 Task: Create a rule in Outlook to move emails from a specific sender to a designated folder.
Action: Mouse moved to (32, 25)
Screenshot: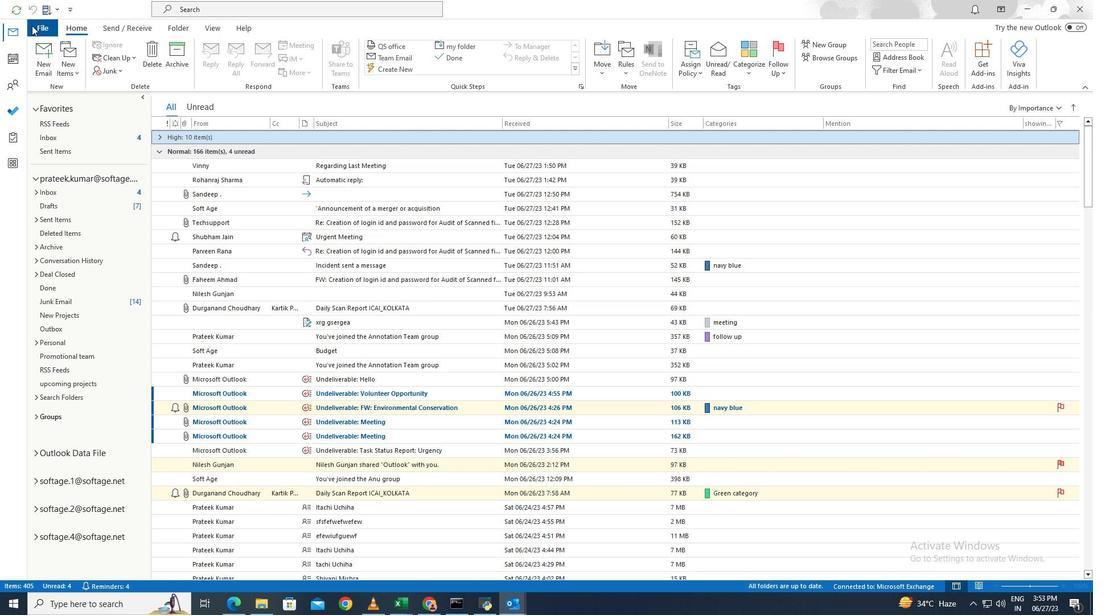 
Action: Mouse pressed left at (32, 25)
Screenshot: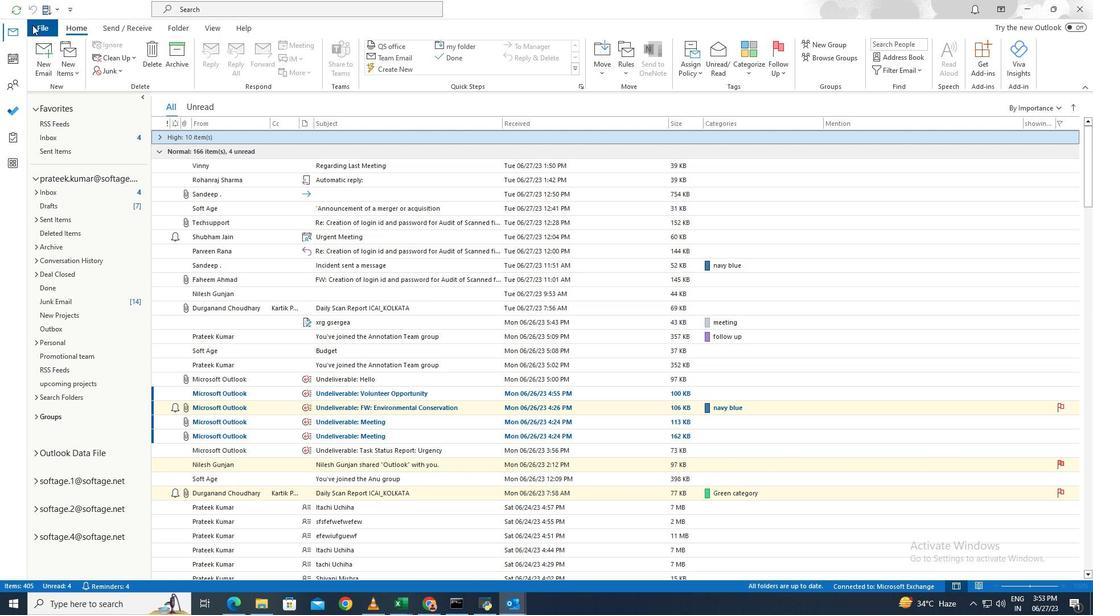 
Action: Mouse moved to (138, 363)
Screenshot: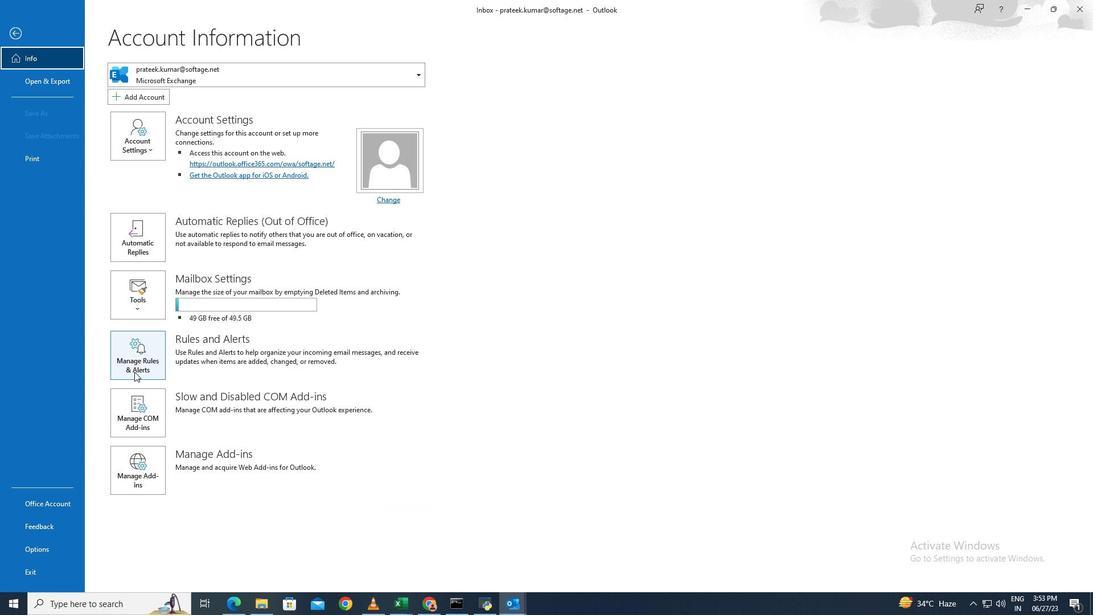 
Action: Mouse pressed left at (138, 363)
Screenshot: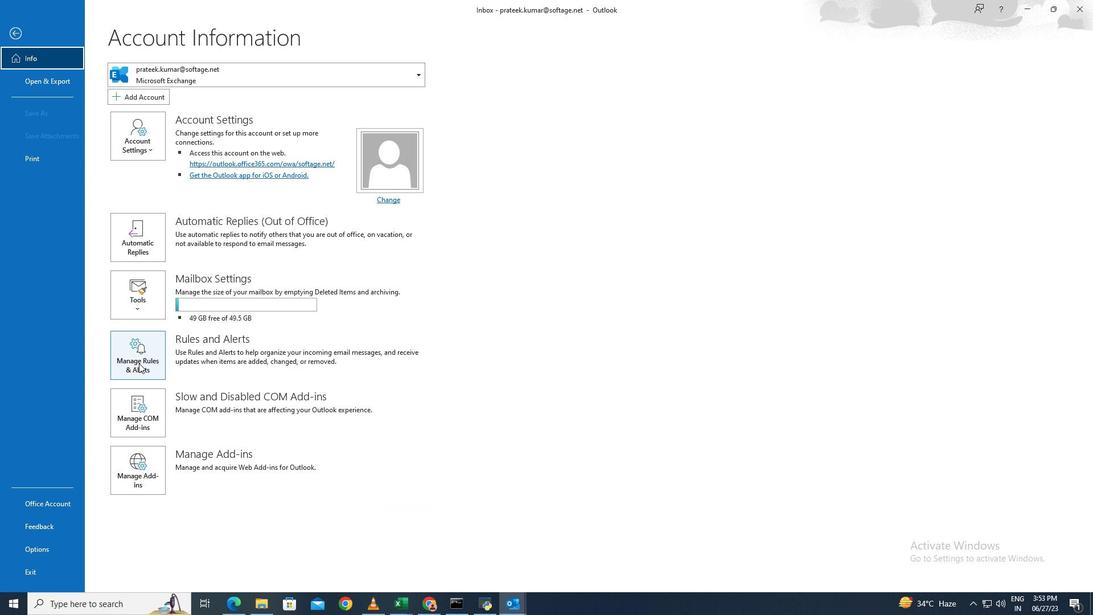 
Action: Mouse moved to (406, 221)
Screenshot: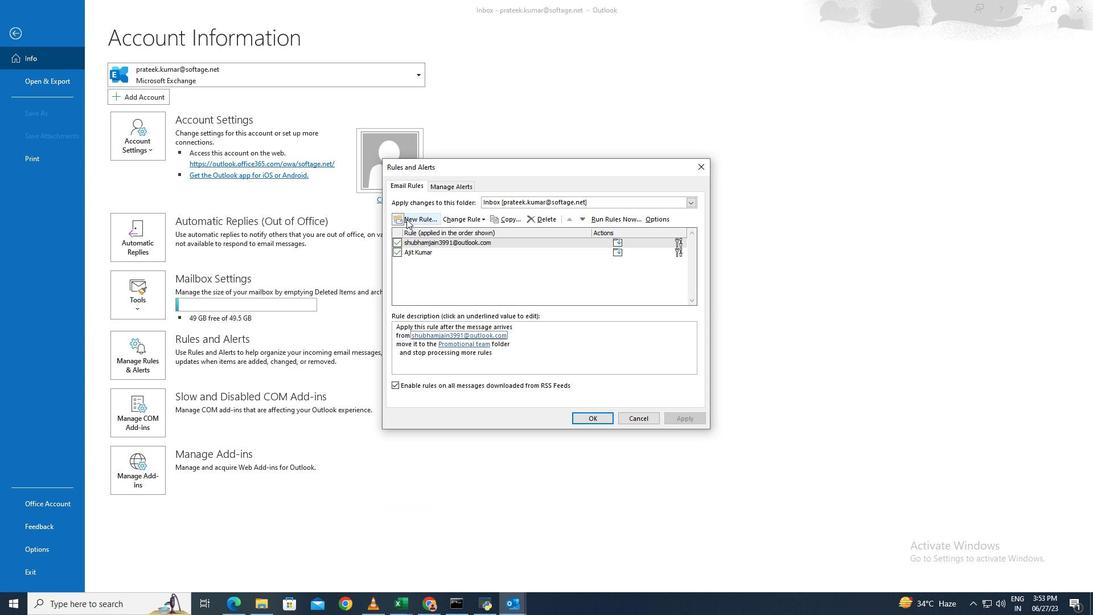 
Action: Mouse pressed left at (406, 221)
Screenshot: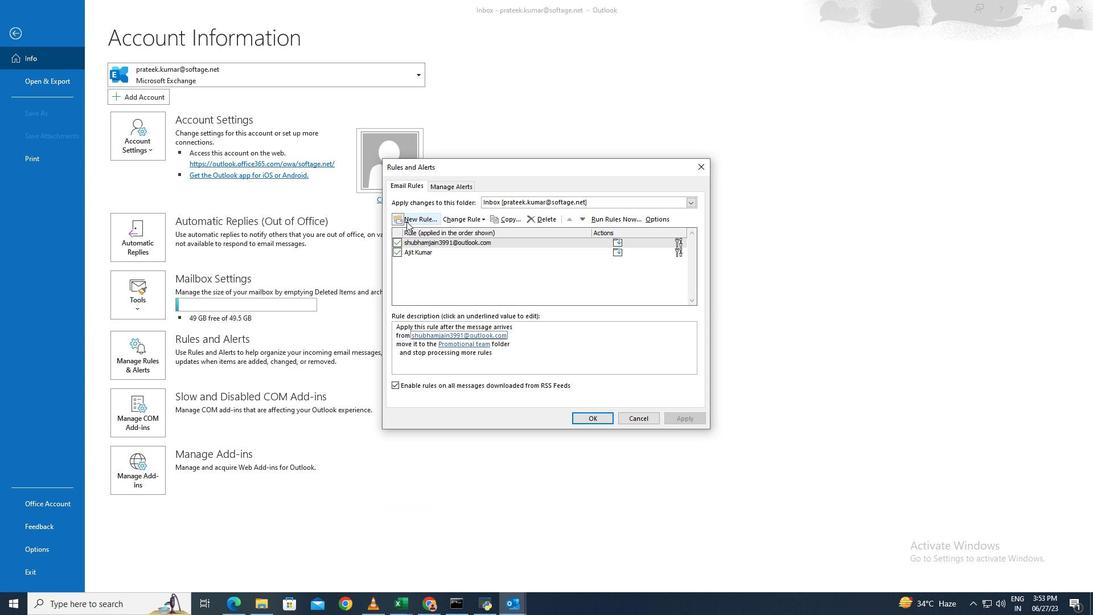 
Action: Mouse moved to (524, 194)
Screenshot: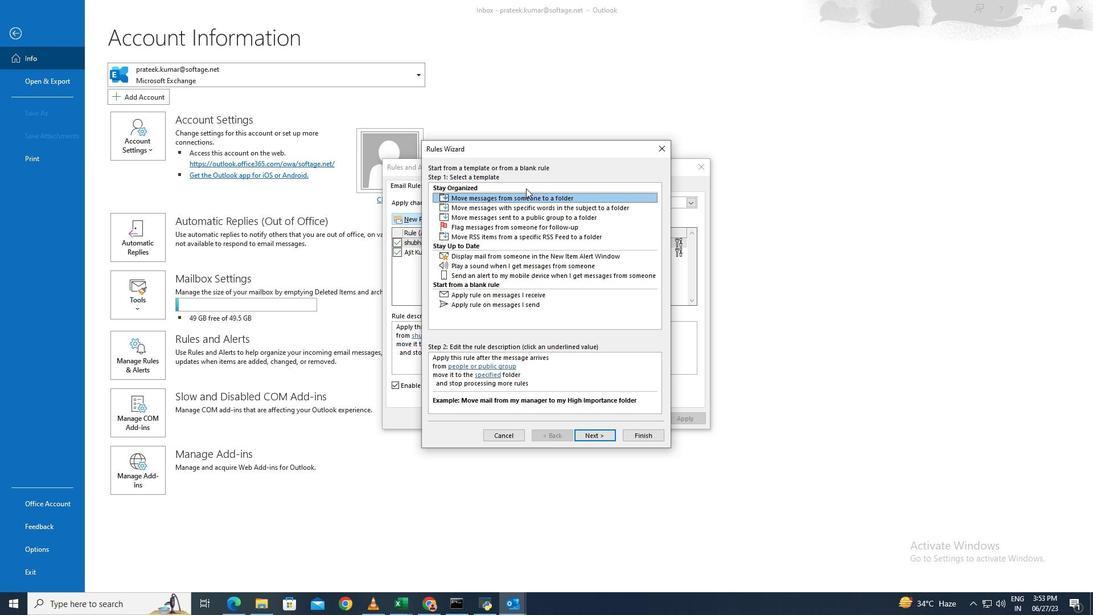 
Action: Mouse pressed left at (524, 194)
Screenshot: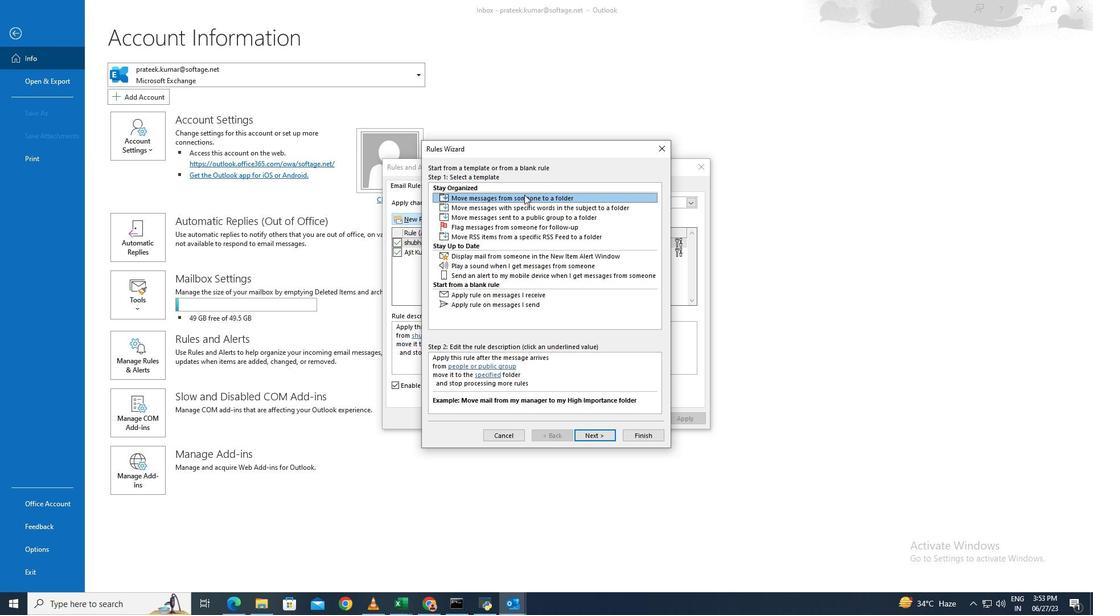
Action: Mouse moved to (580, 434)
Screenshot: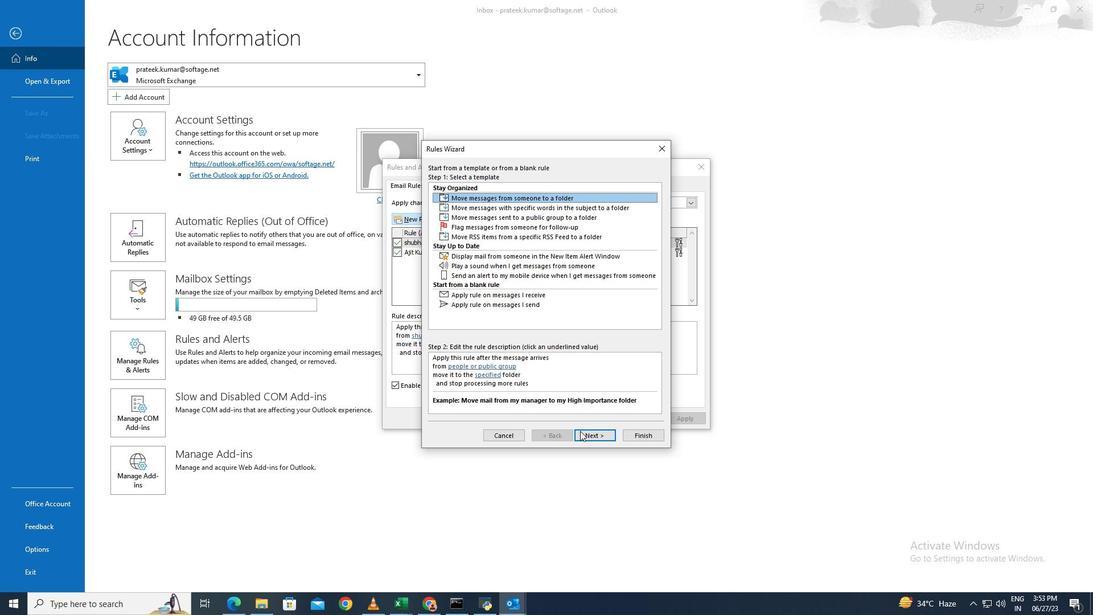 
Action: Mouse pressed left at (580, 434)
Screenshot: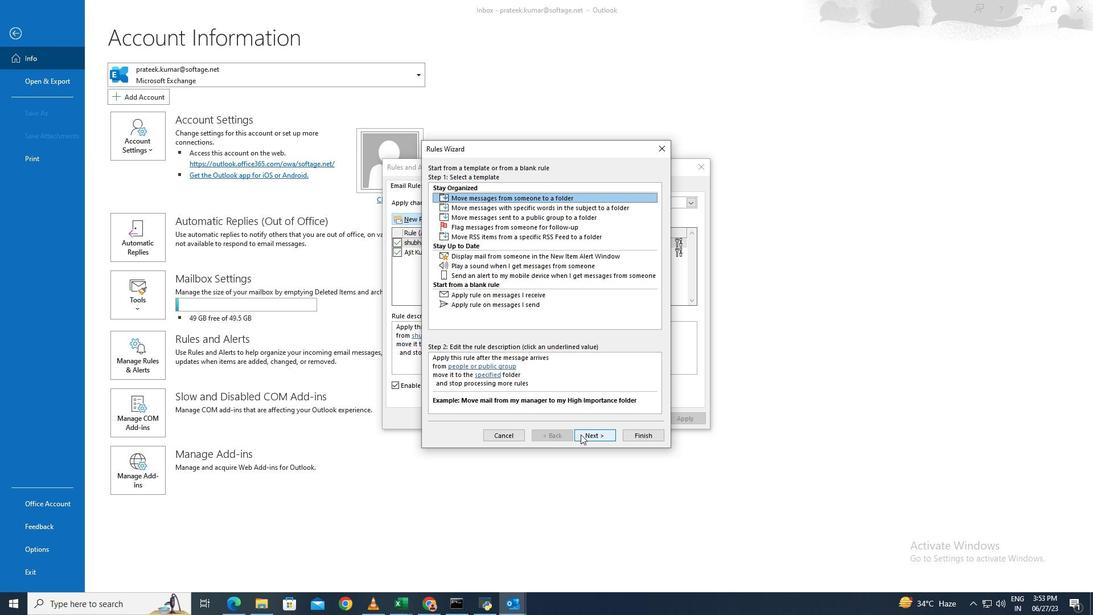 
Action: Mouse moved to (490, 374)
Screenshot: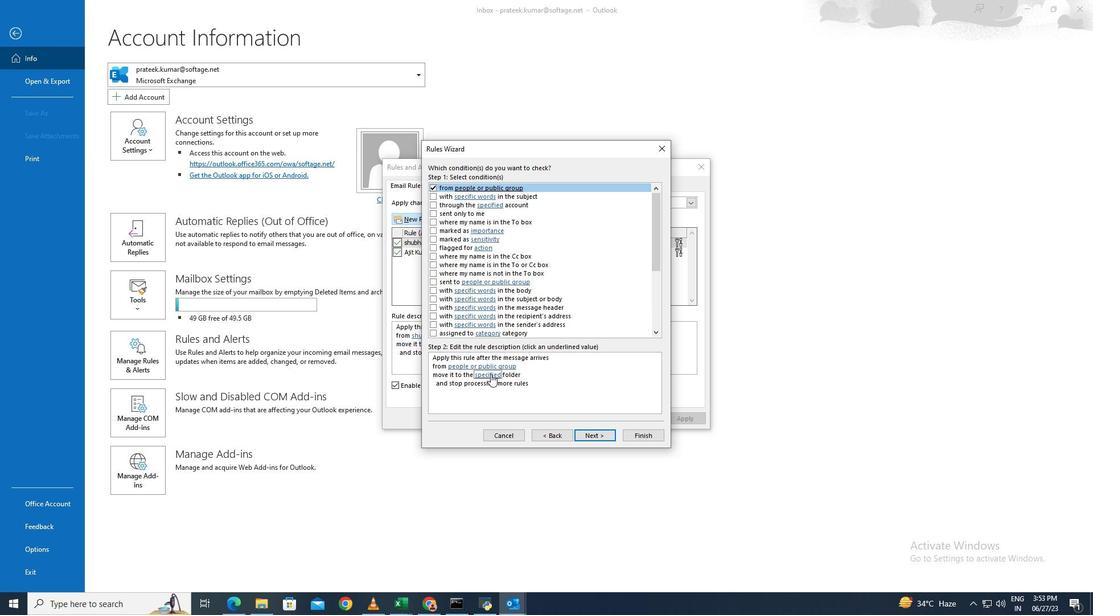 
Action: Mouse pressed left at (490, 374)
Screenshot: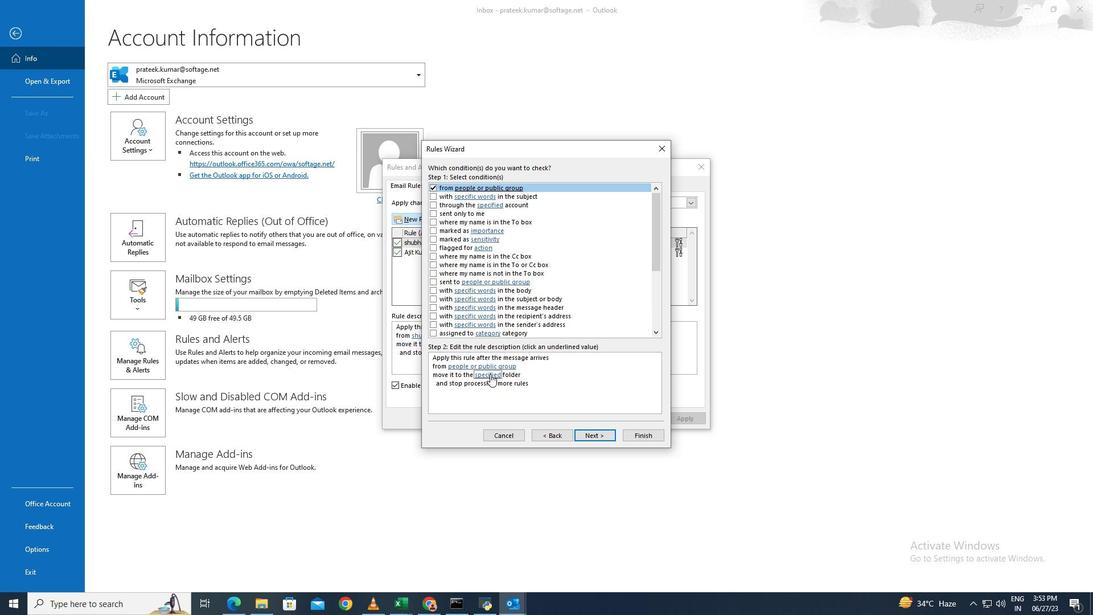 
Action: Mouse moved to (505, 292)
Screenshot: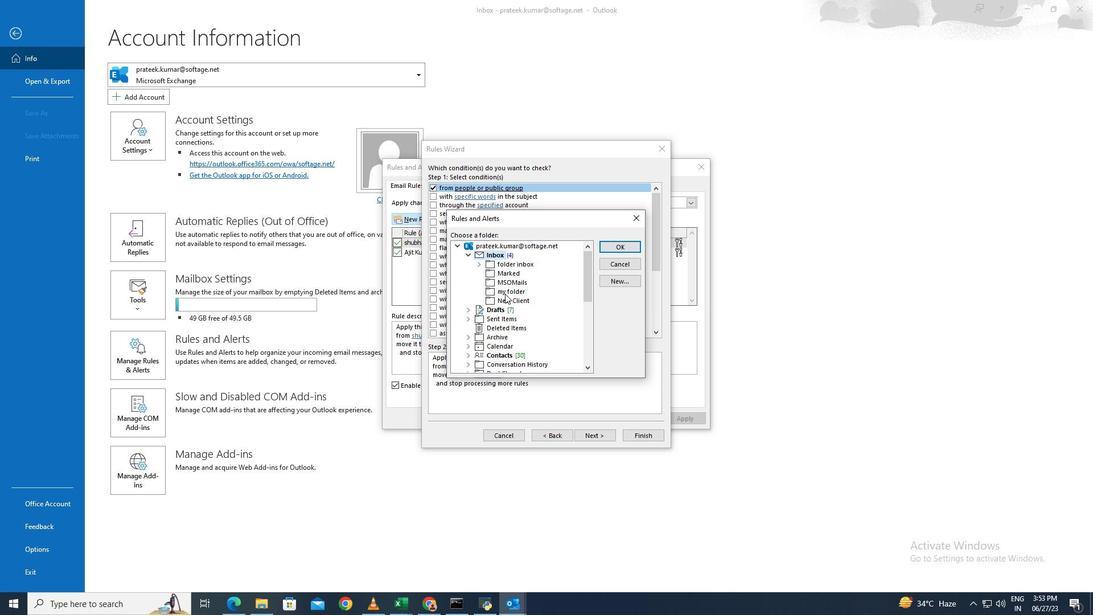 
Action: Mouse pressed left at (505, 292)
Screenshot: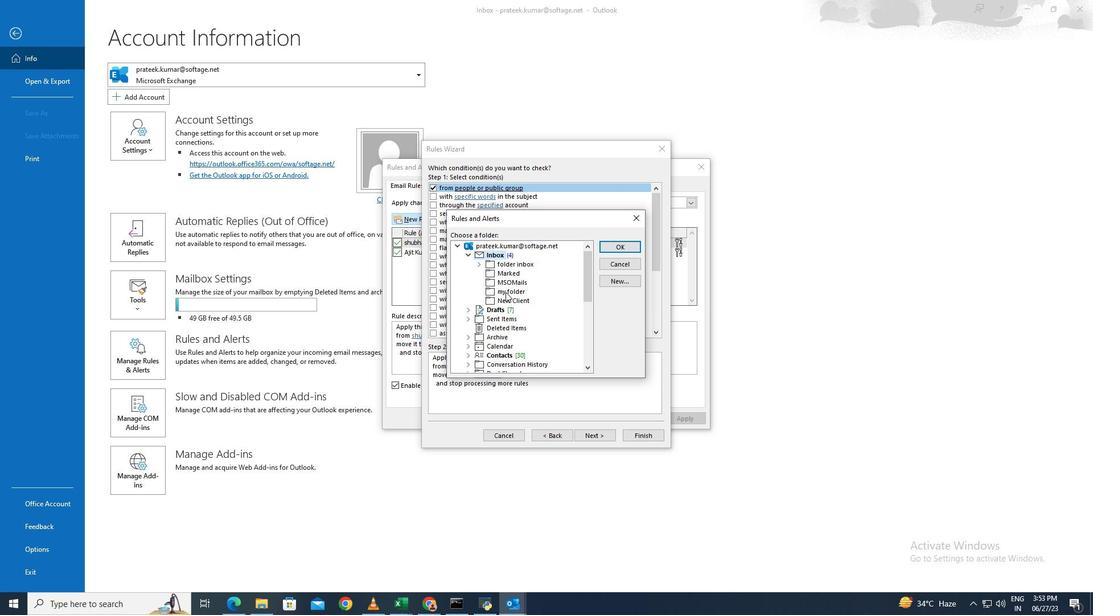 
Action: Mouse moved to (619, 246)
Screenshot: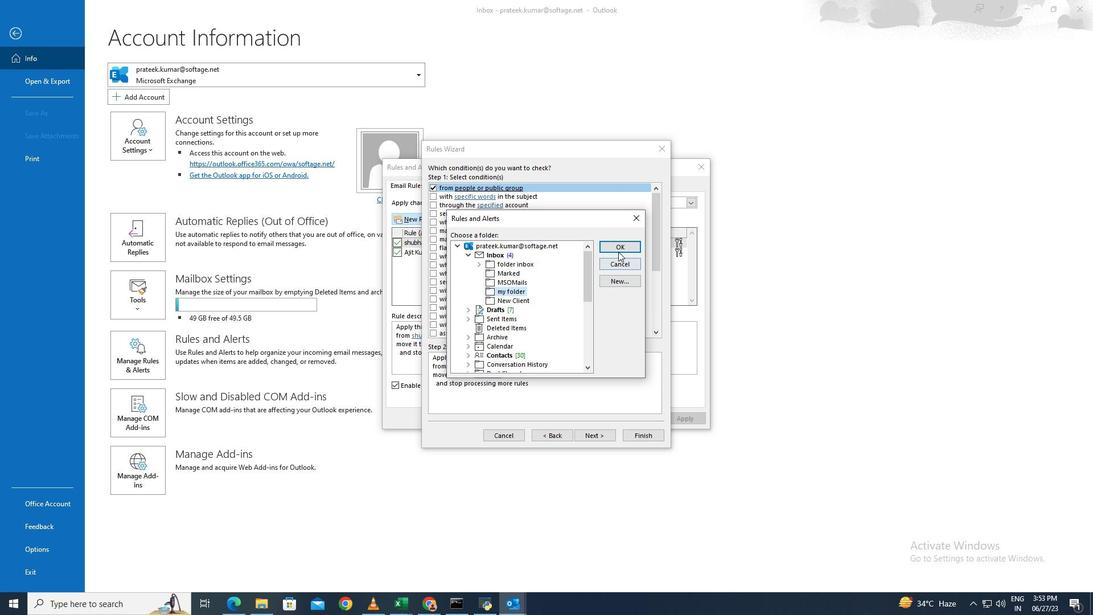 
Action: Mouse pressed left at (619, 246)
Screenshot: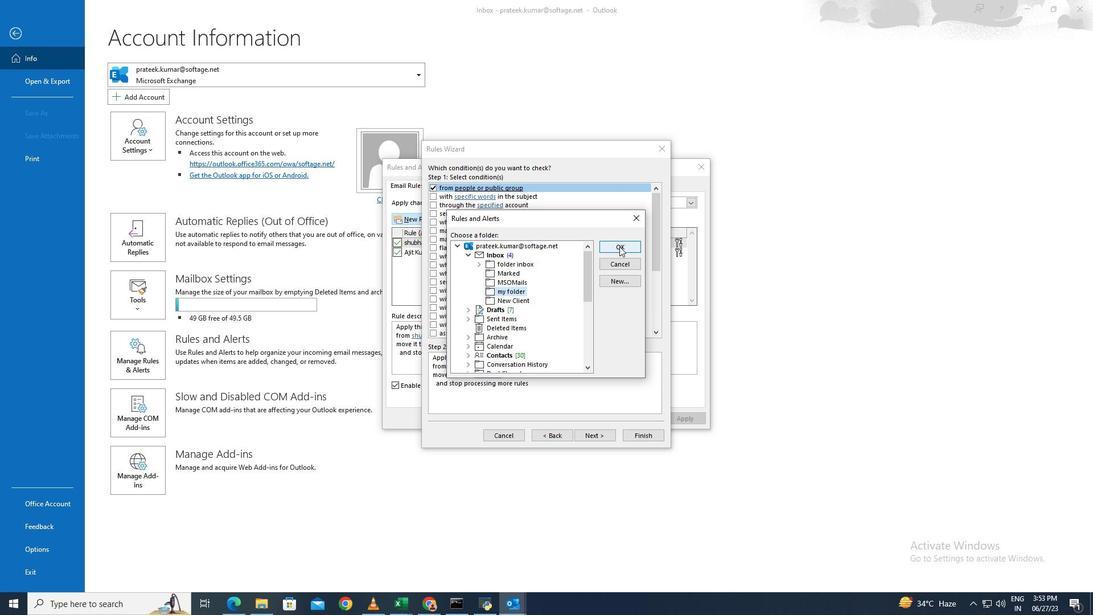 
Action: Mouse moved to (474, 364)
Screenshot: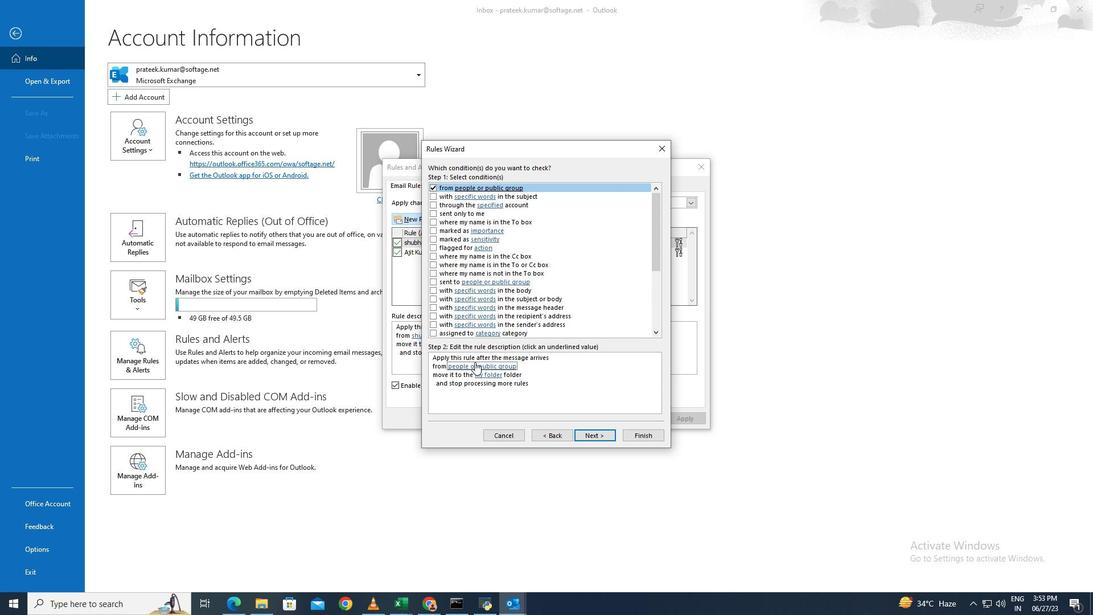 
Action: Mouse pressed left at (474, 364)
Screenshot: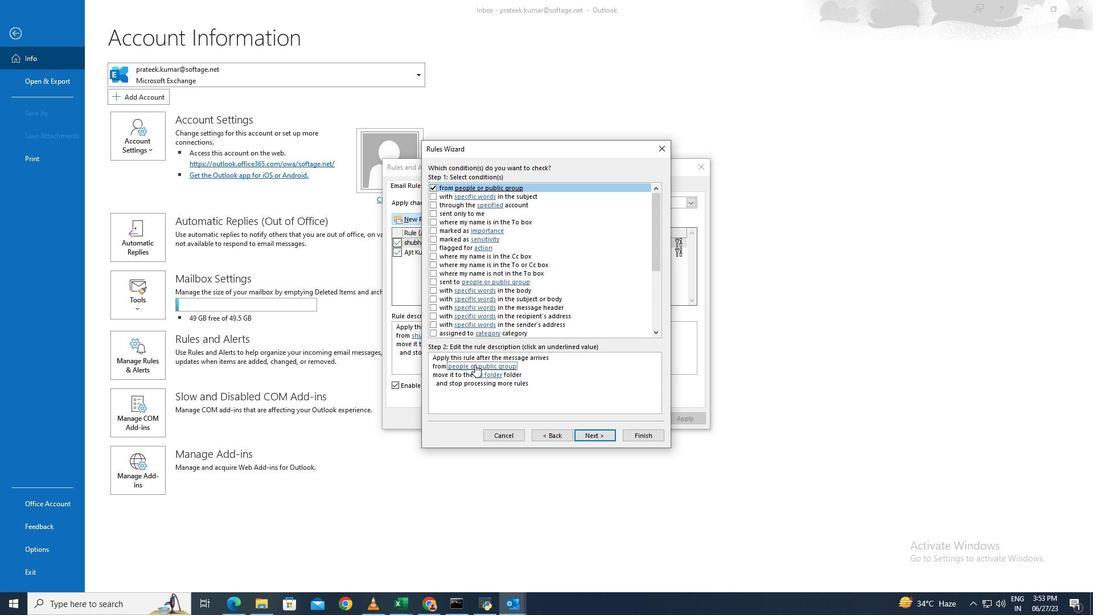 
Action: Mouse moved to (453, 398)
Screenshot: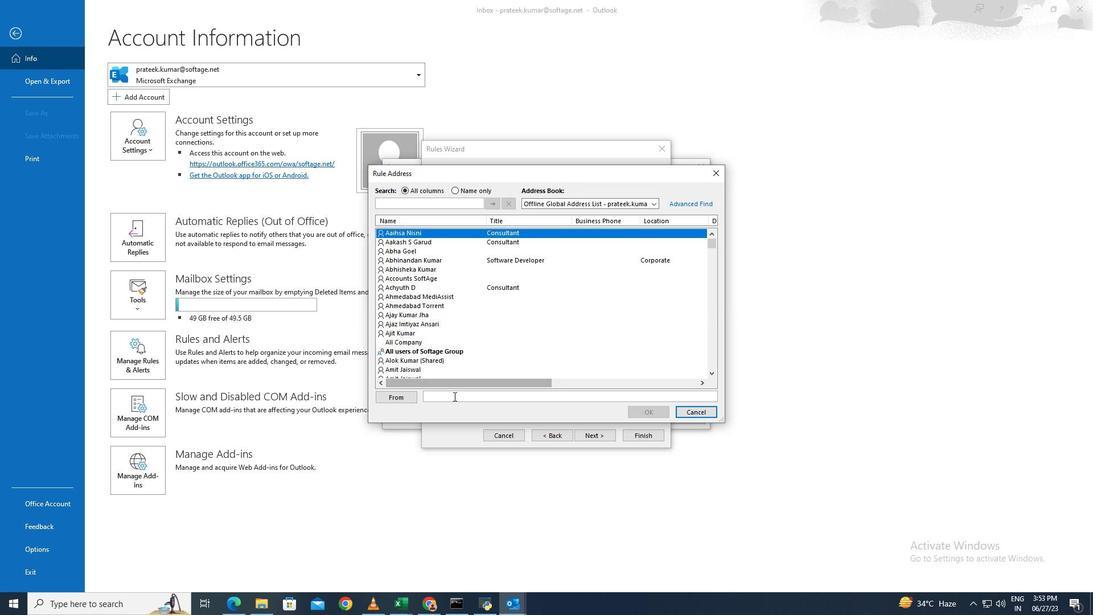 
Action: Mouse pressed left at (453, 398)
Screenshot: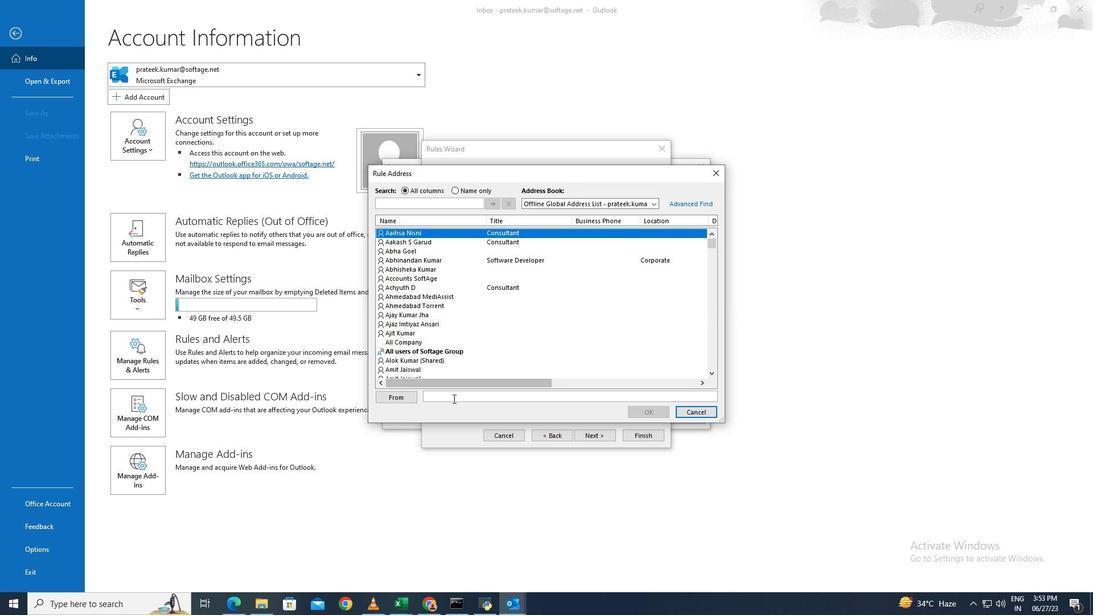 
Action: Key pressed softage1<Key.shift>@softage.net
Screenshot: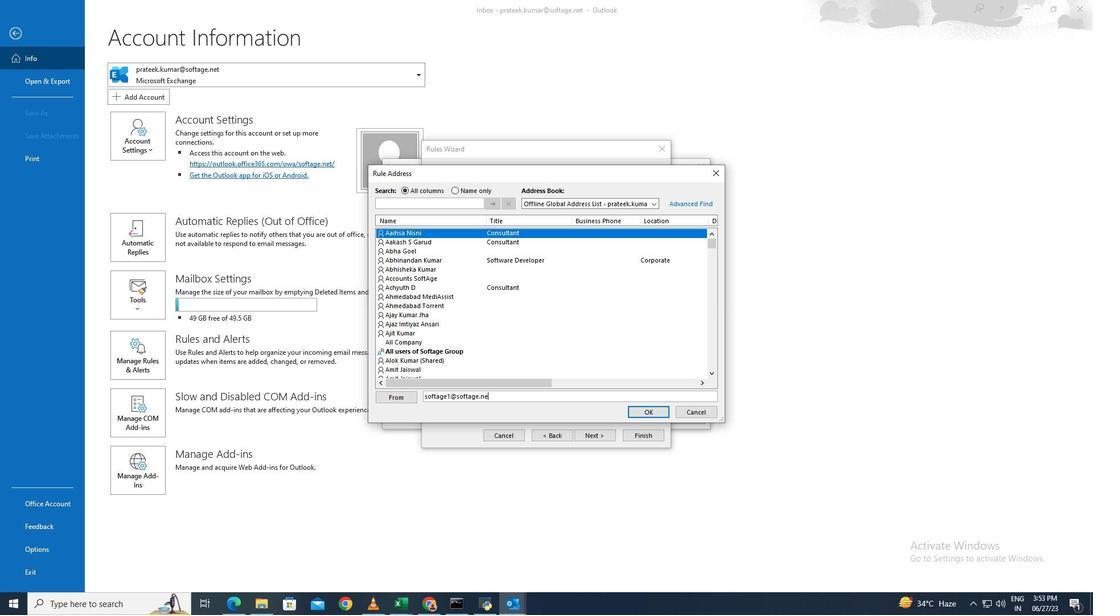 
Action: Mouse moved to (648, 411)
Screenshot: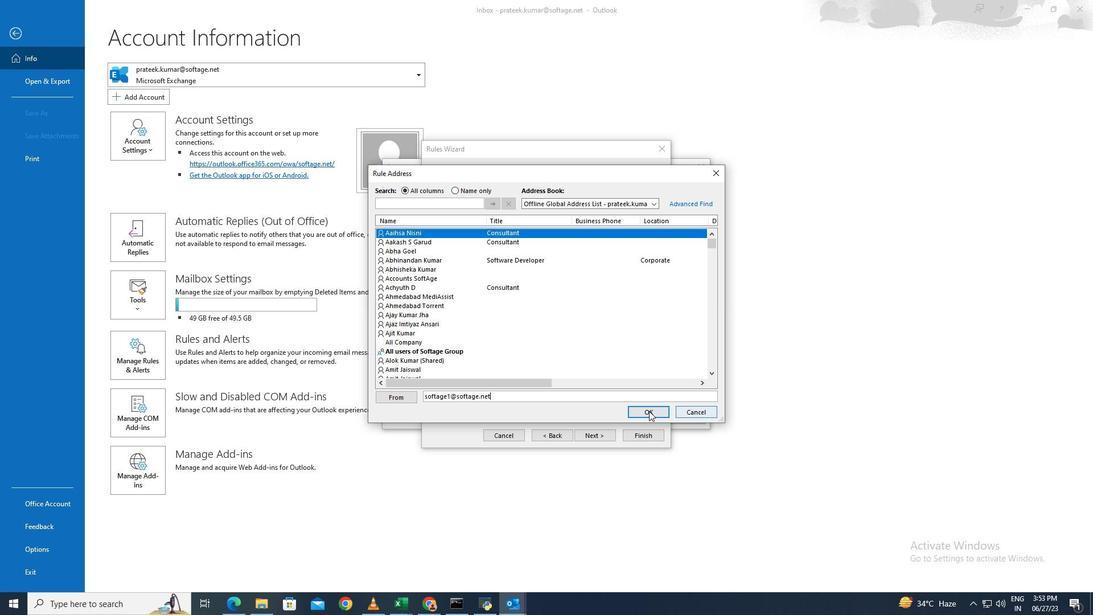 
Action: Mouse pressed left at (648, 411)
Screenshot: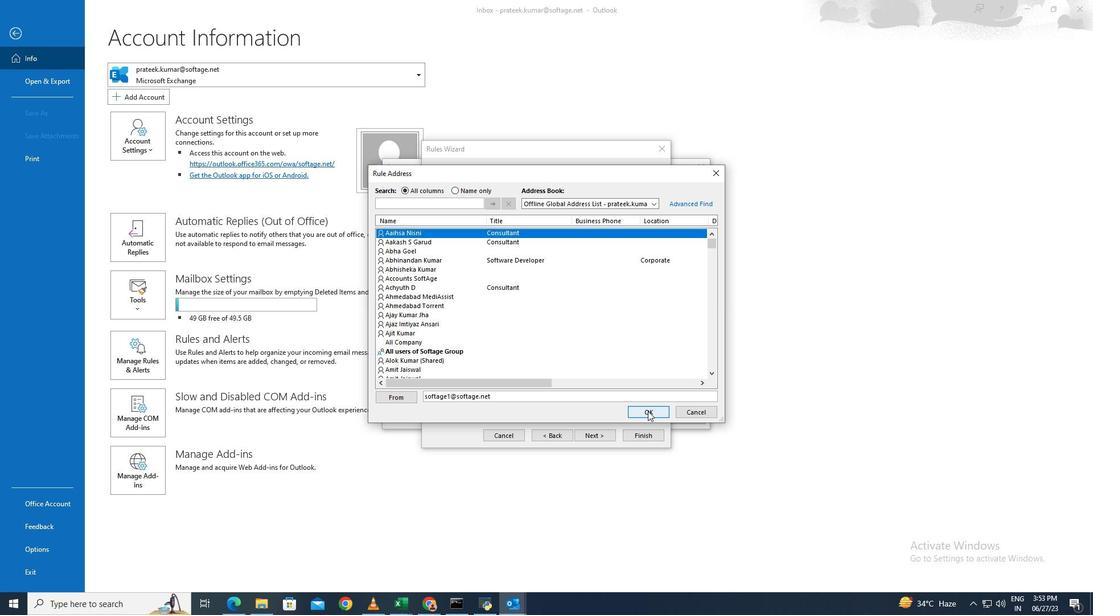 
Action: Mouse moved to (433, 255)
Screenshot: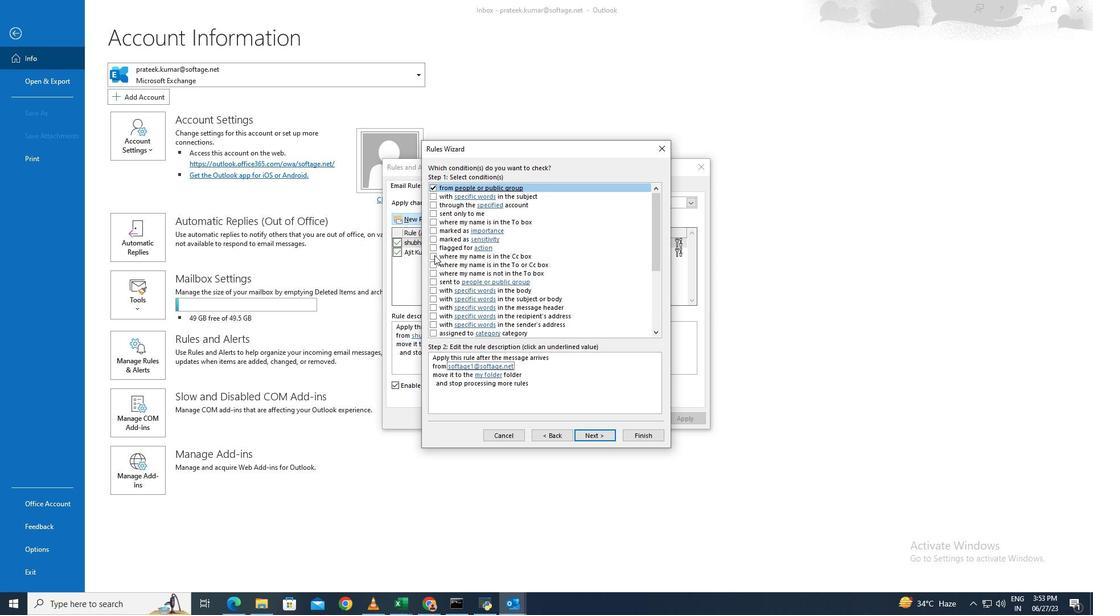 
Action: Mouse pressed left at (433, 255)
Screenshot: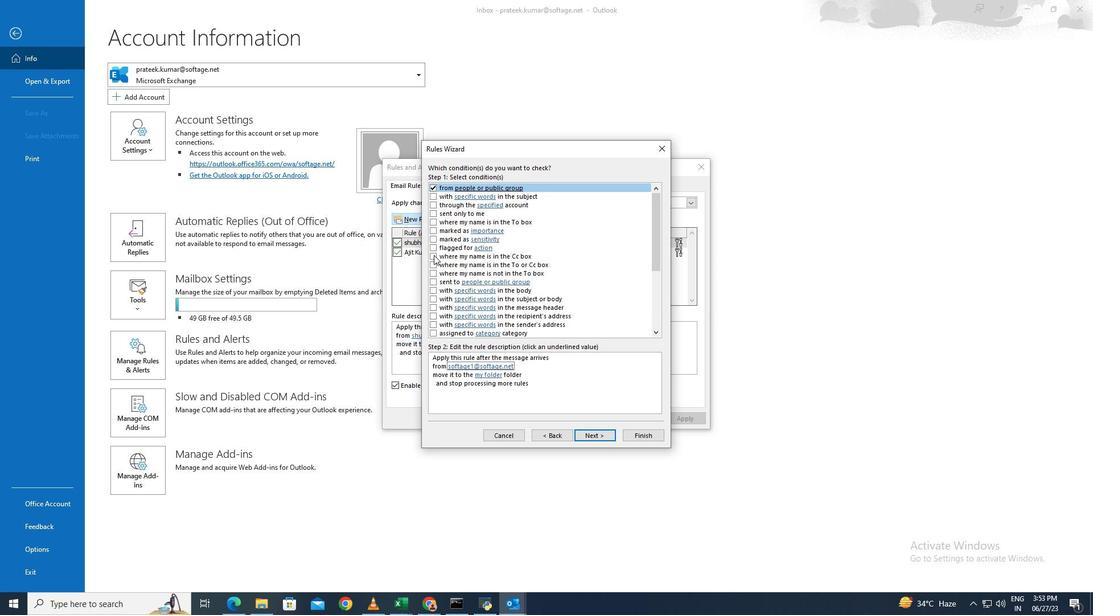 
Action: Mouse moved to (433, 189)
Screenshot: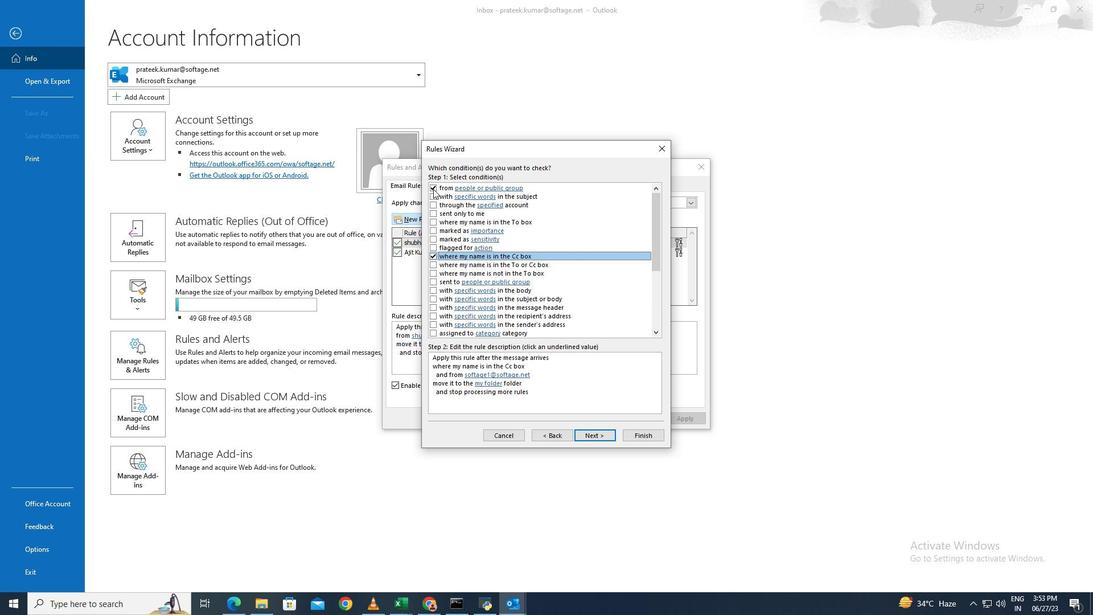 
Action: Mouse pressed left at (433, 189)
Screenshot: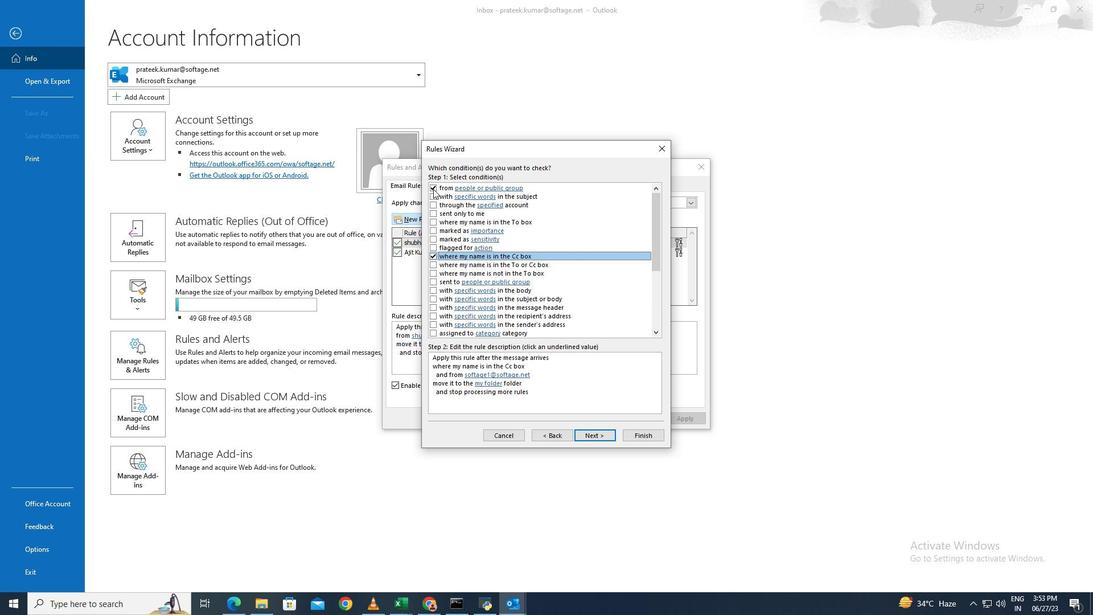 
Action: Mouse moved to (595, 437)
Screenshot: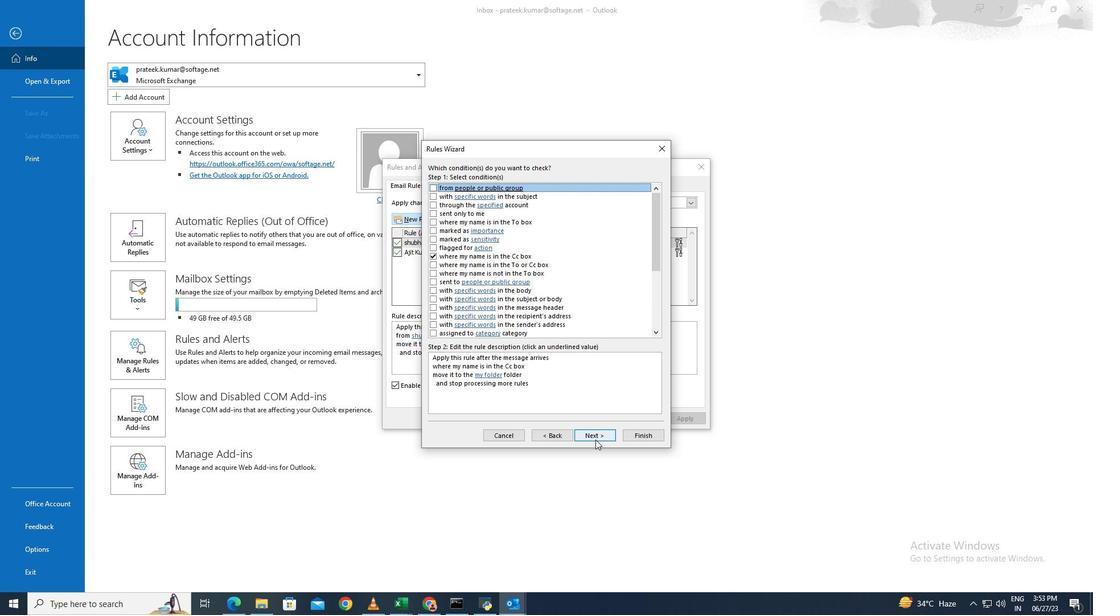 
Action: Mouse pressed left at (595, 437)
Screenshot: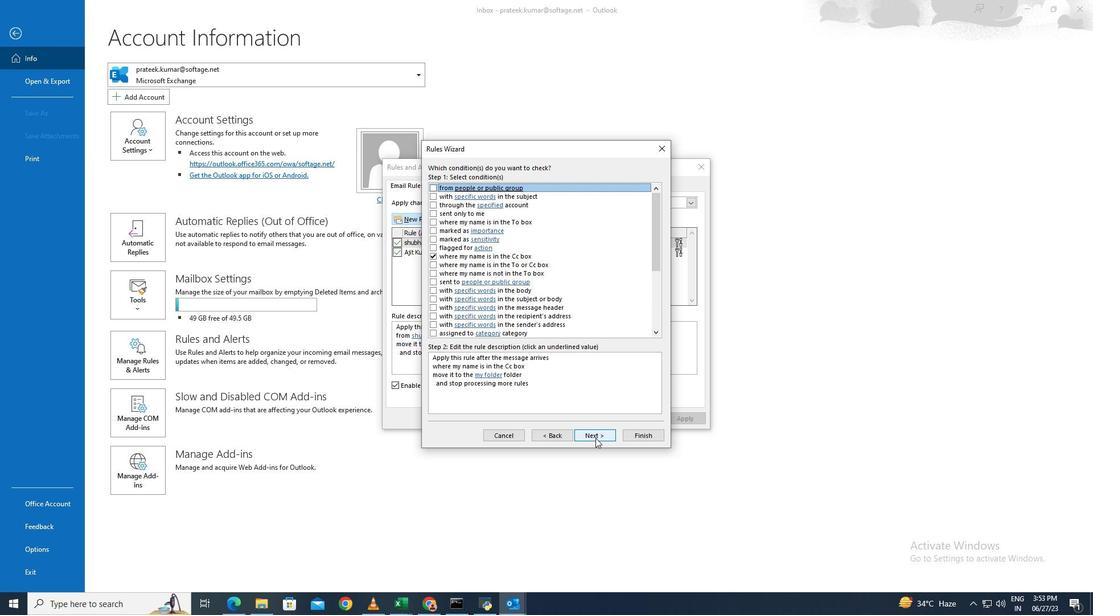 
Action: Mouse moved to (600, 433)
Screenshot: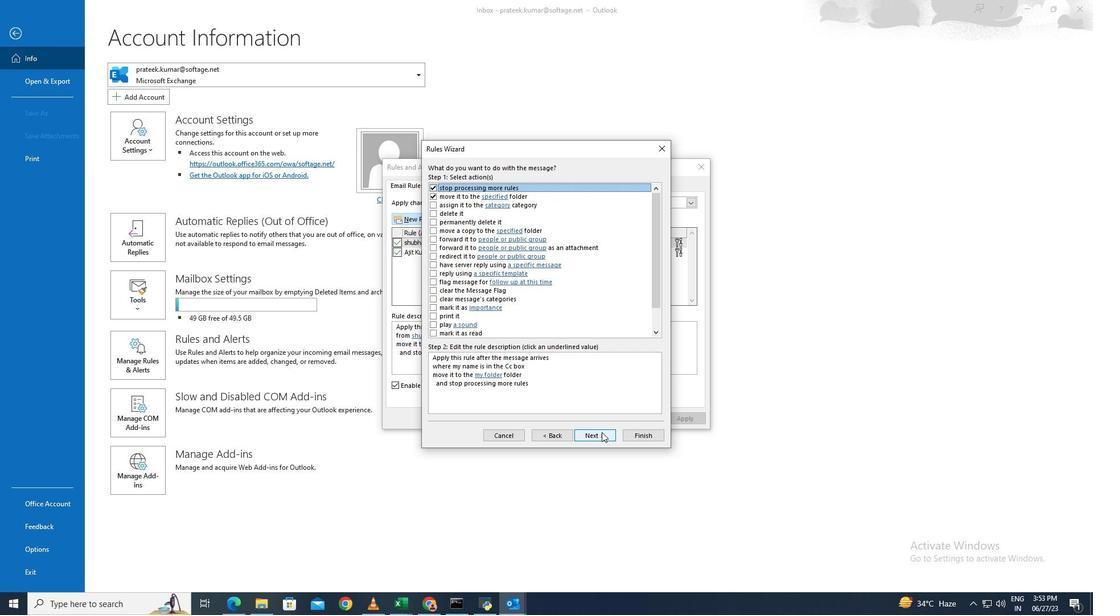 
Action: Mouse pressed left at (600, 433)
Screenshot: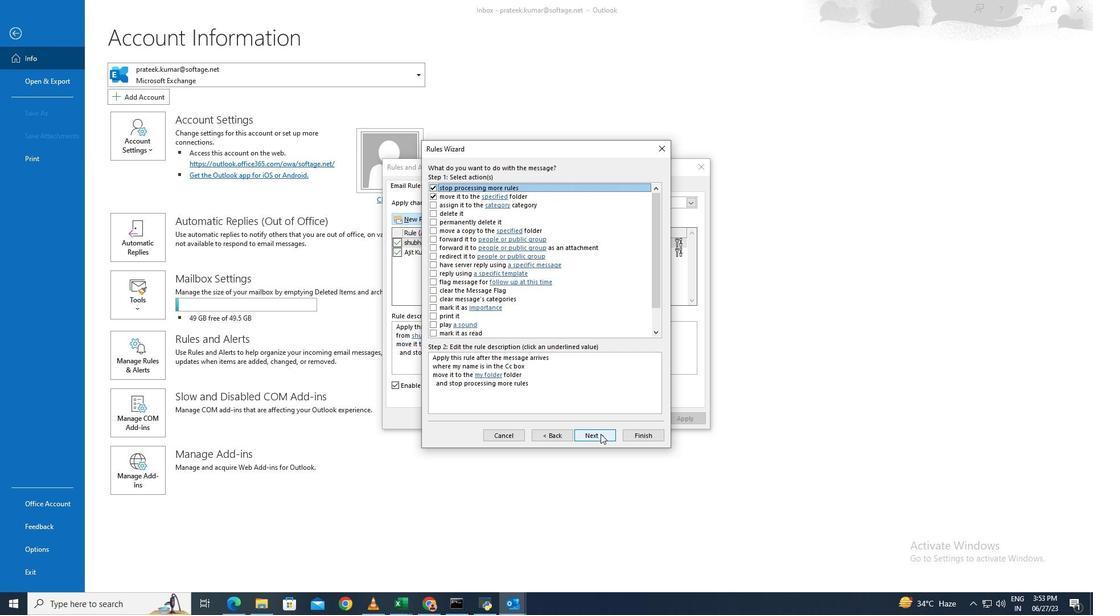 
Action: Mouse pressed left at (600, 433)
Screenshot: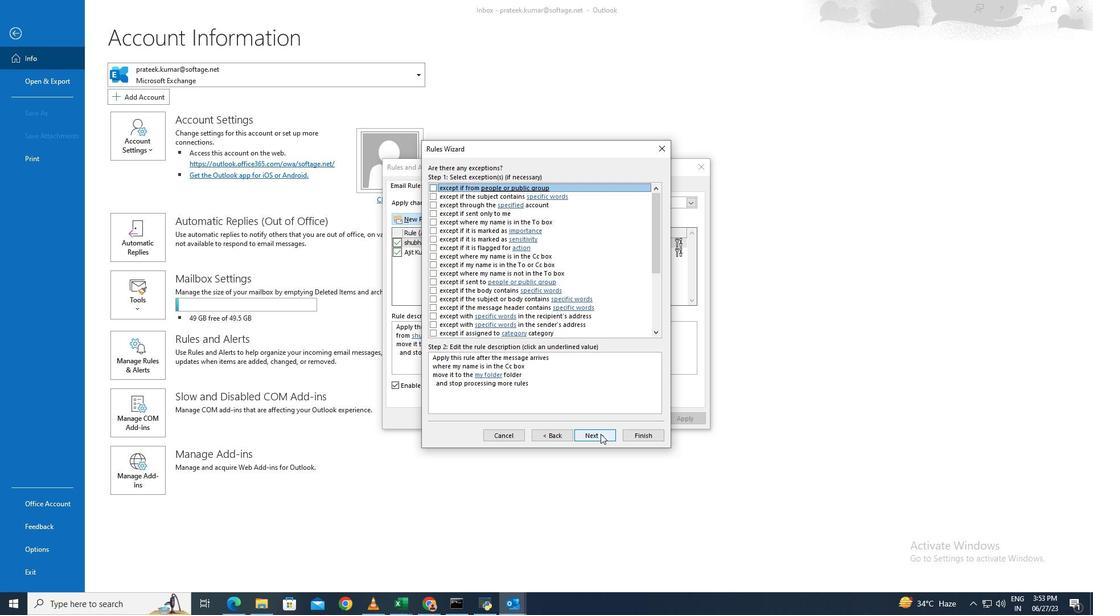 
Action: Mouse moved to (632, 434)
Screenshot: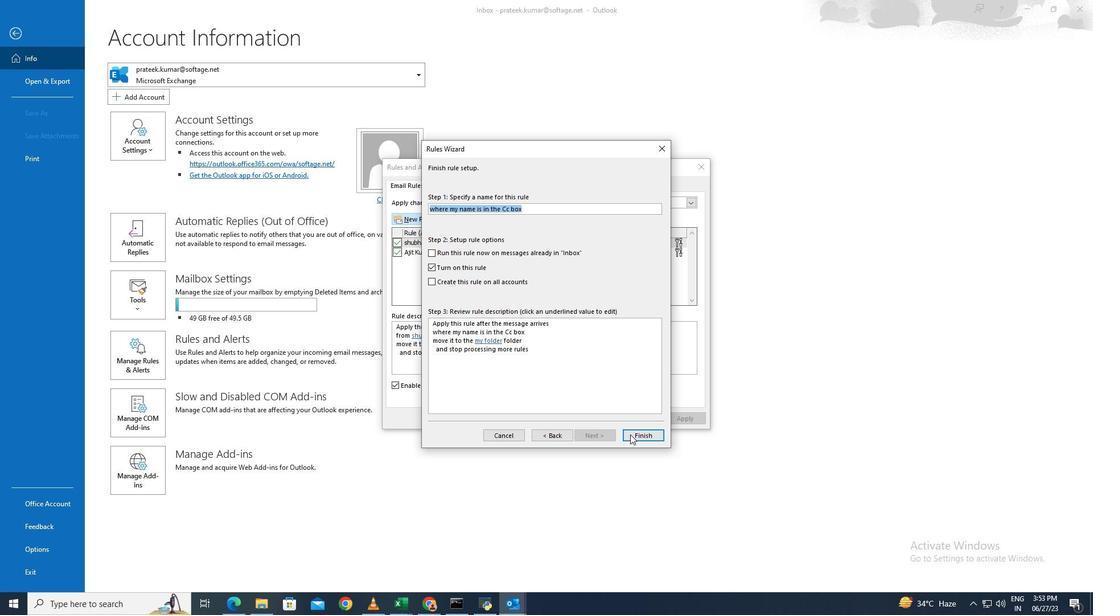 
Action: Mouse pressed left at (632, 434)
Screenshot: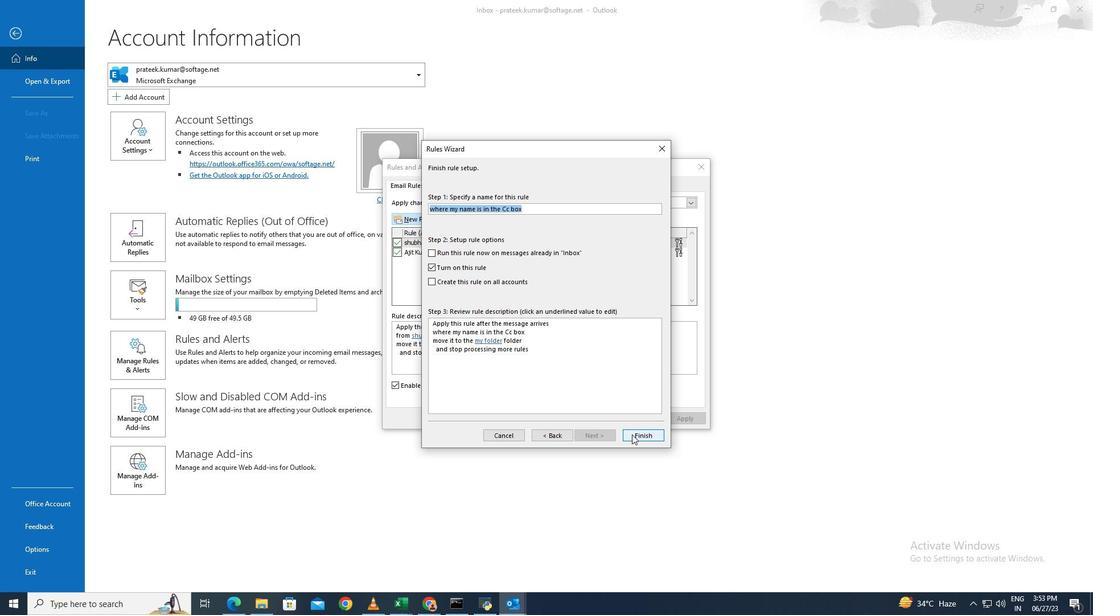 
Action: Mouse moved to (675, 416)
Screenshot: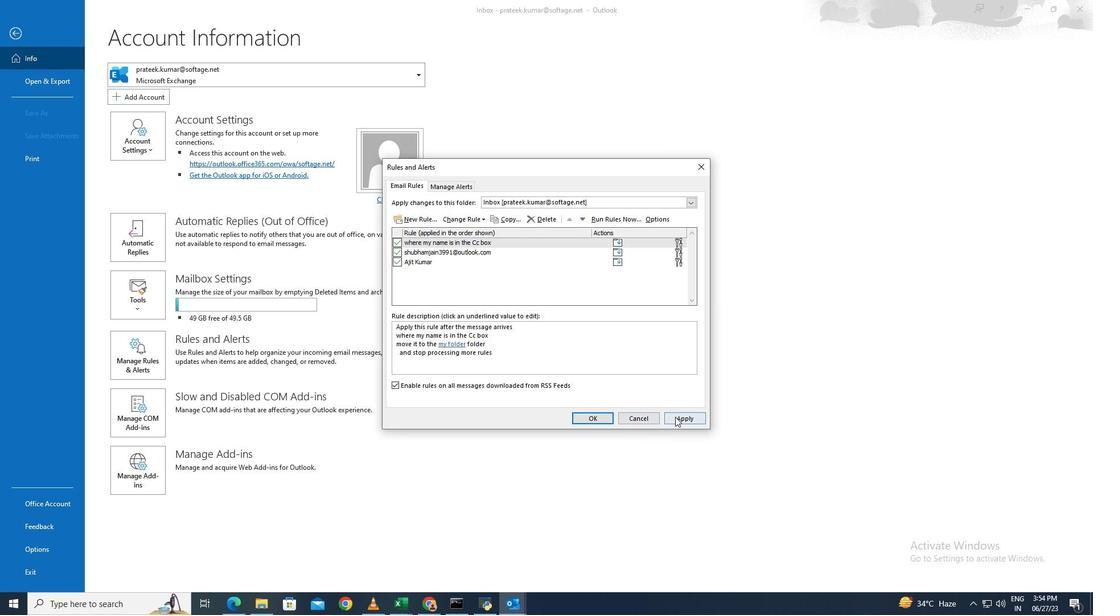 
Action: Mouse pressed left at (675, 416)
Screenshot: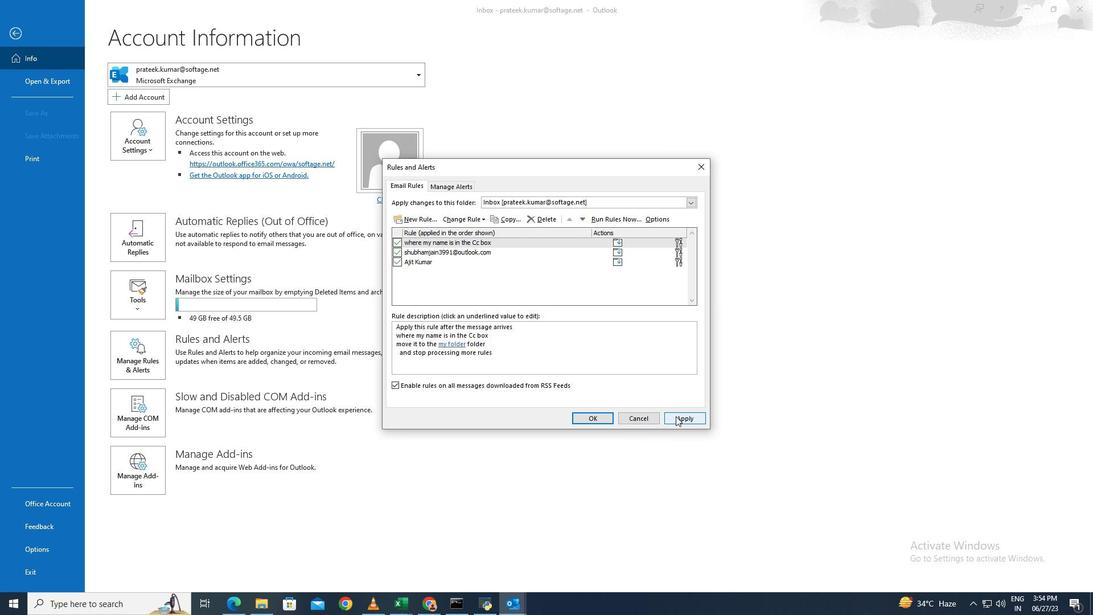 
Action: Mouse moved to (595, 419)
Screenshot: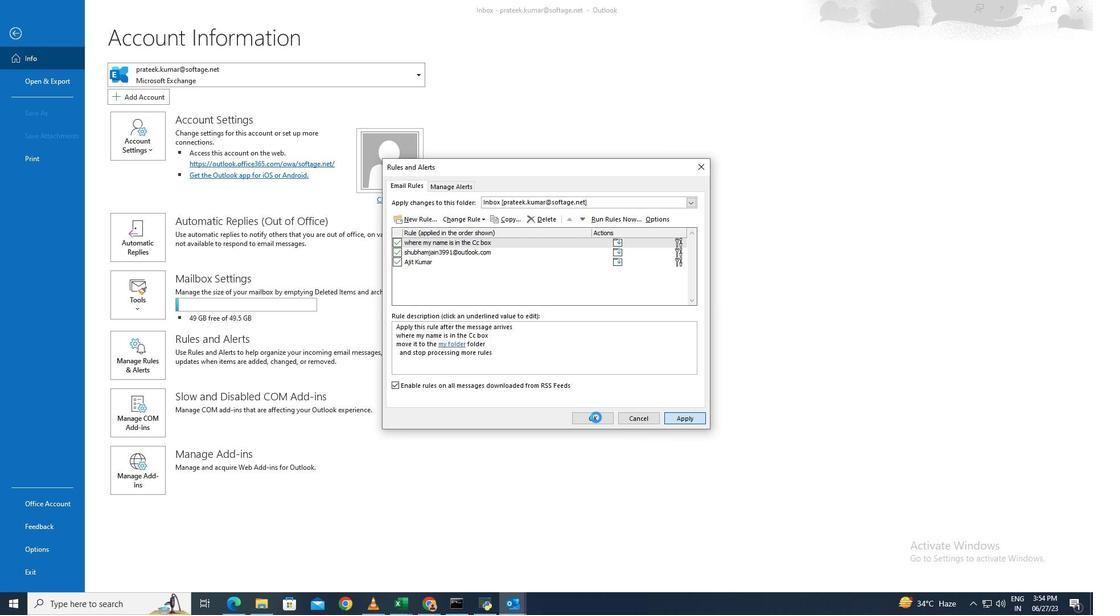 
Action: Mouse pressed left at (595, 419)
Screenshot: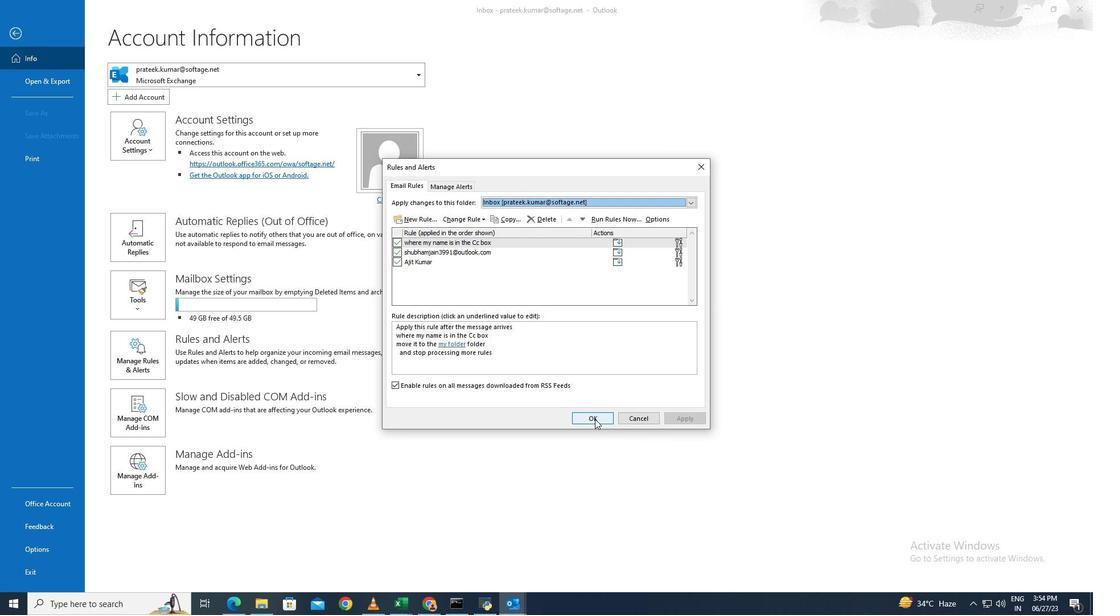 
Action: Mouse moved to (577, 410)
Screenshot: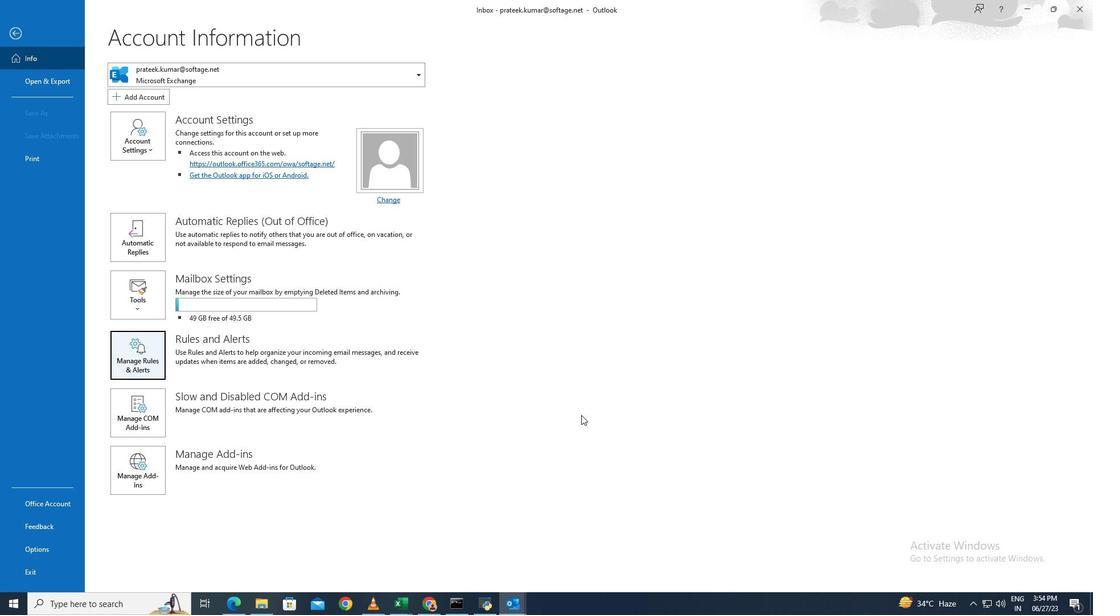 
